 Task: Add an event with the title Team Building Workshop: Strengthening Interpersonal Relationships, date '2024/03/17', time 9:40 AM to 11:40 AMand add a description: A board meeting is a formal gathering where the board of directors, executive team, and key stakeholders come together to discuss and make important decisions regarding the organization's strategic direction, governance, and overall performance. Select event color  Grape . Add location for the event as: 456 Av. da Liberdade, Lisbon, Portugal, logged in from the account softage.5@softage.netand send the event invitation to softage.7@softage.net and softage.8@softage.net. Set a reminder for the event Daily
Action: Mouse moved to (992, 75)
Screenshot: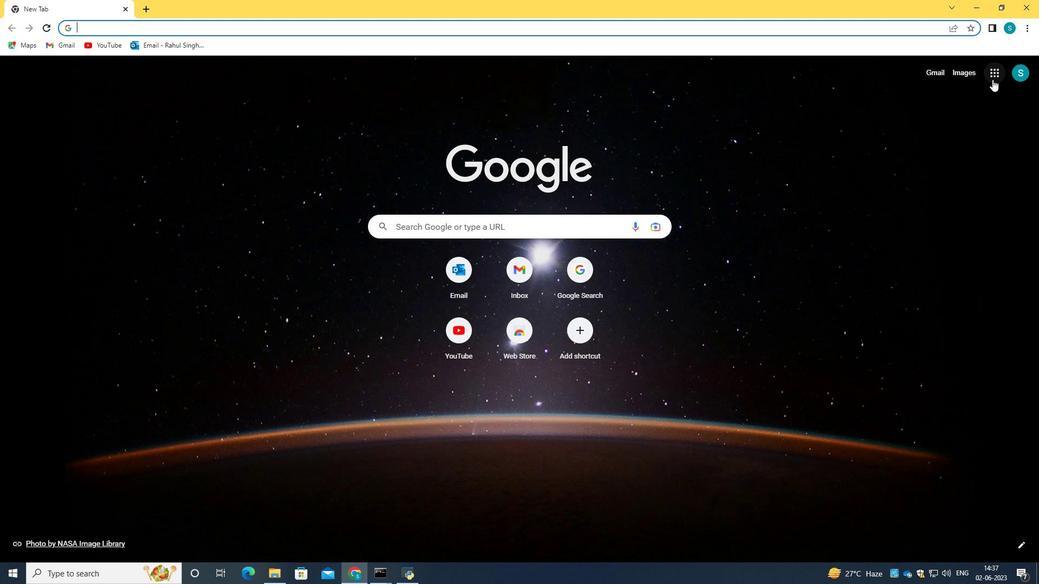 
Action: Mouse pressed left at (992, 75)
Screenshot: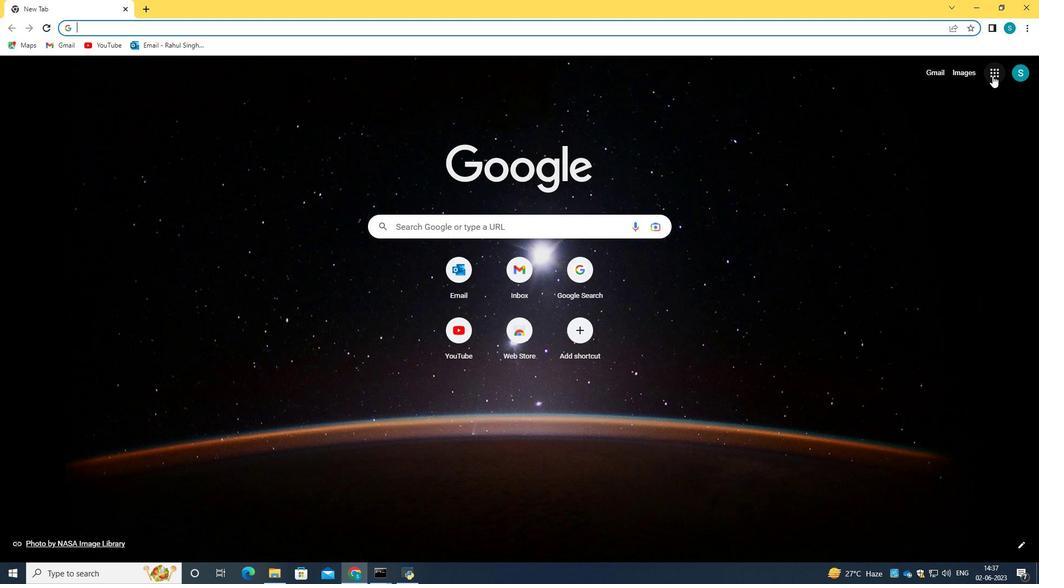 
Action: Mouse moved to (902, 232)
Screenshot: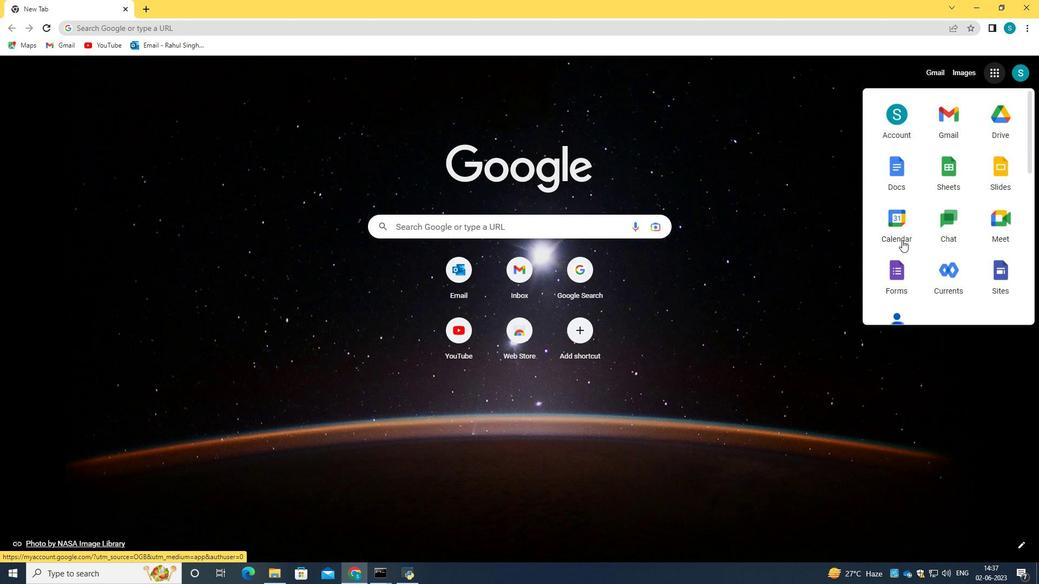 
Action: Mouse pressed left at (902, 232)
Screenshot: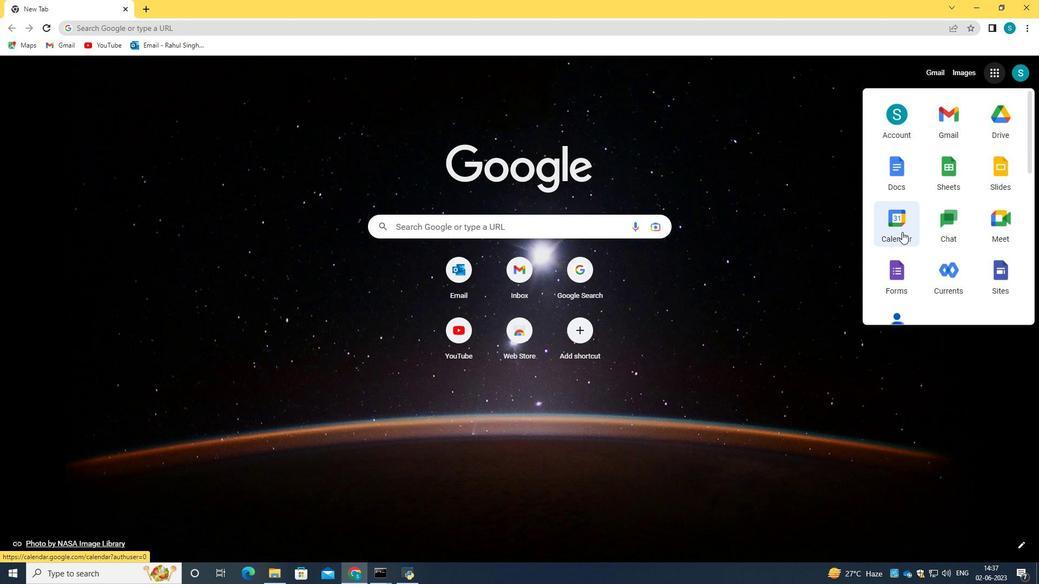 
Action: Mouse moved to (65, 111)
Screenshot: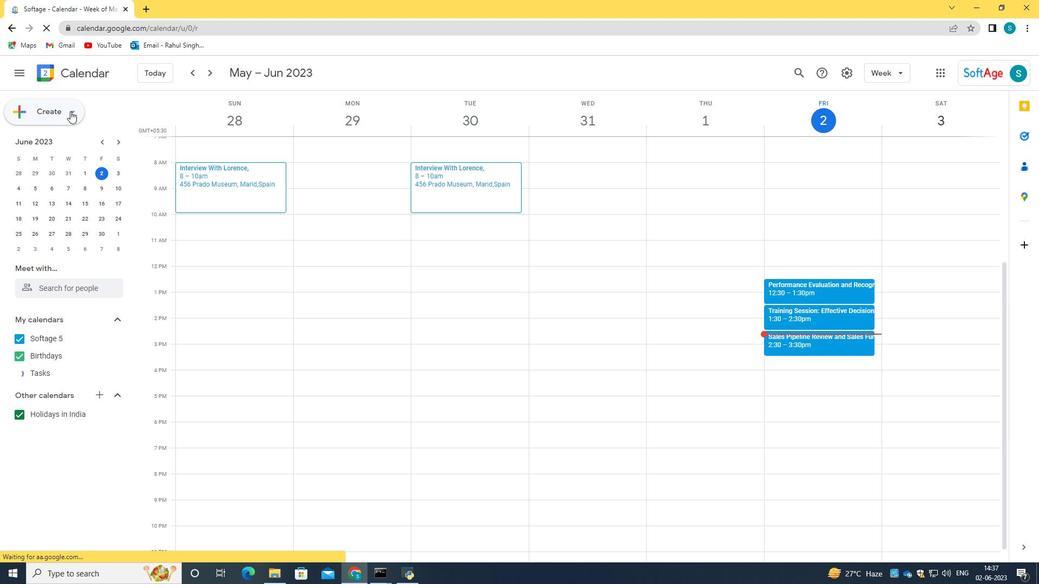 
Action: Mouse pressed left at (65, 111)
Screenshot: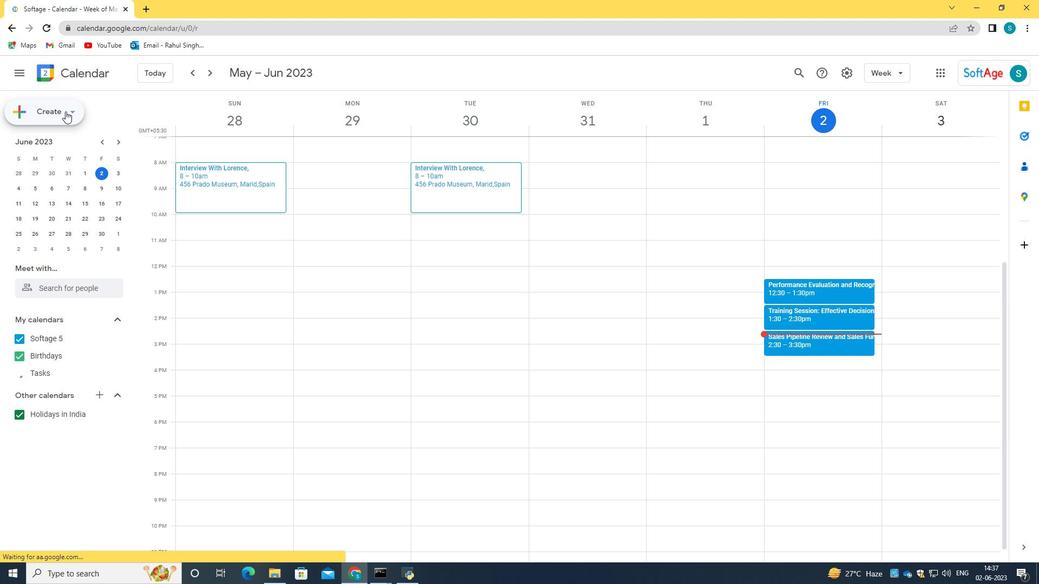 
Action: Mouse moved to (77, 136)
Screenshot: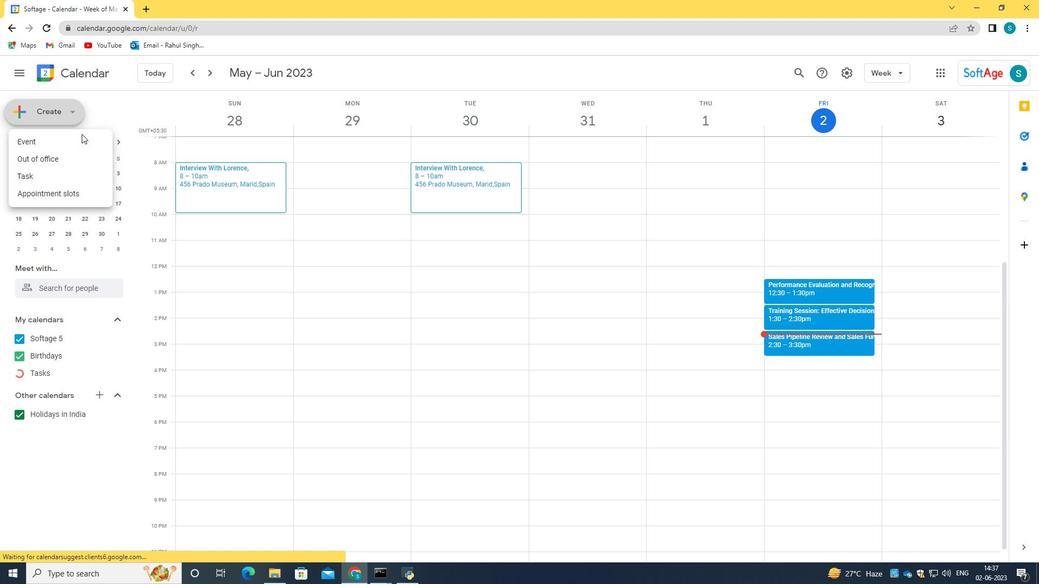 
Action: Mouse pressed left at (77, 136)
Screenshot: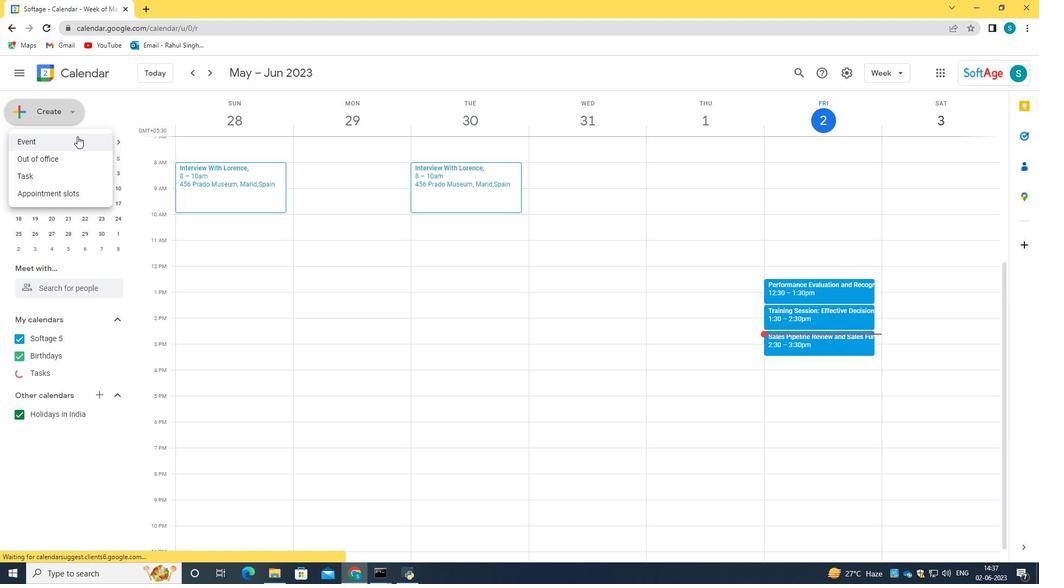 
Action: Mouse moved to (673, 440)
Screenshot: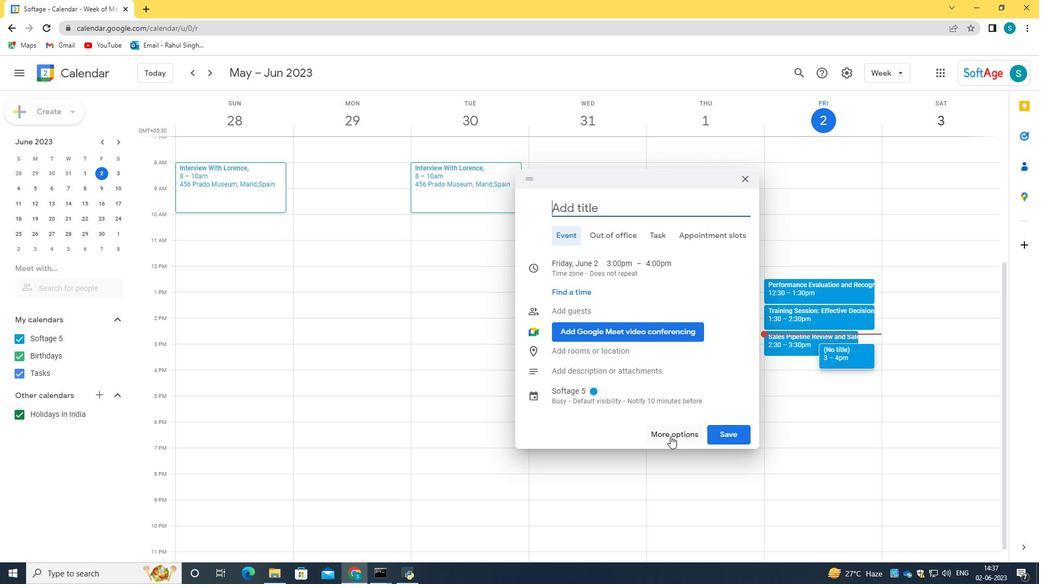 
Action: Mouse pressed left at (673, 440)
Screenshot: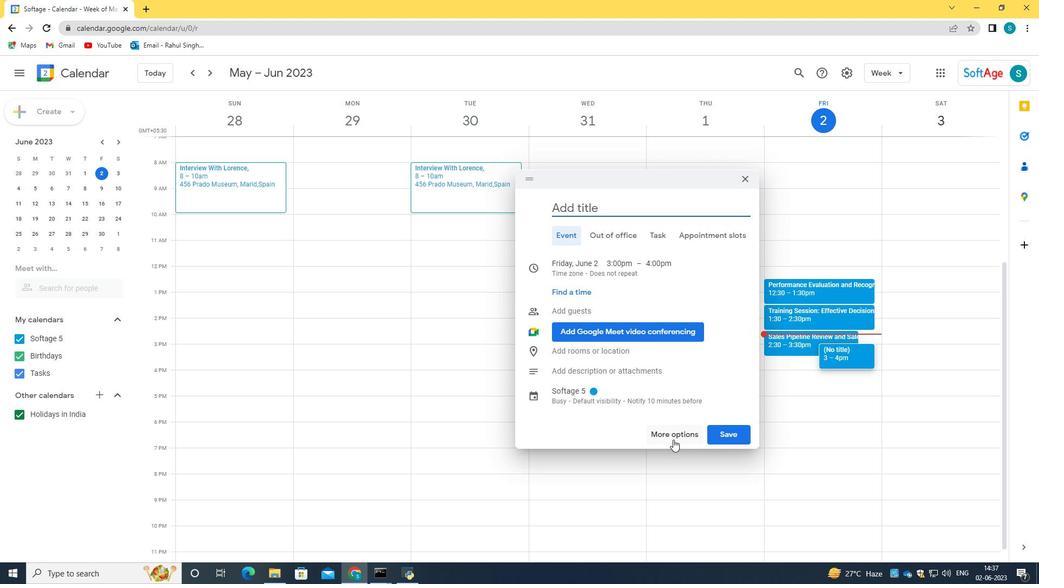 
Action: Mouse moved to (118, 80)
Screenshot: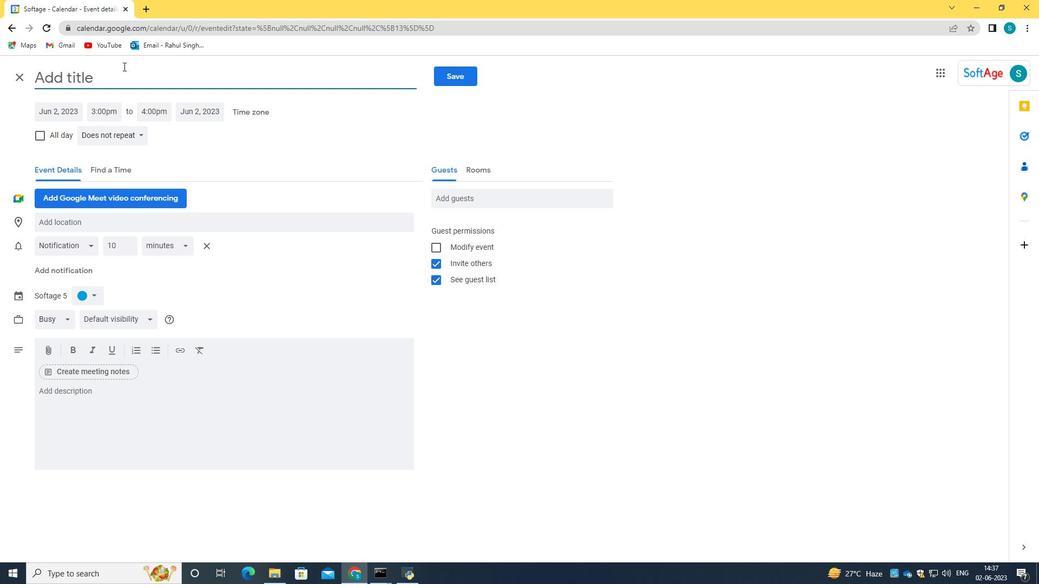 
Action: Key pressed <Key.caps_lock>T<Key.caps_lock>eam<Key.space><Key.caps_lock>B<Key.caps_lock>uilding<Key.space><Key.caps_lock>W<Key.caps_lock>orkshop<Key.shift_r>;<Key.space><Key.backspace><Key.backspace><Key.shift_r>:<Key.space><Key.caps_lock>S<Key.caps_lock>tremg<Key.backspace><Key.backspace>ngthening<Key.space><Key.caps_lock>I<Key.caps_lock>nterpersonal<Key.space><Key.caps_lock>R<Key.caps_lock>elationships,<Key.backspace>
Screenshot: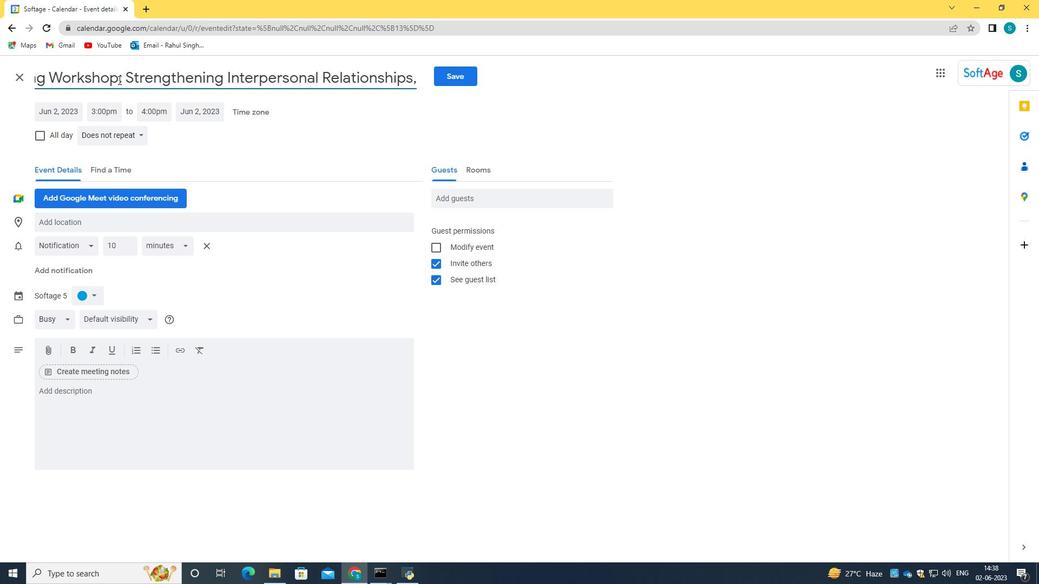 
Action: Mouse moved to (76, 109)
Screenshot: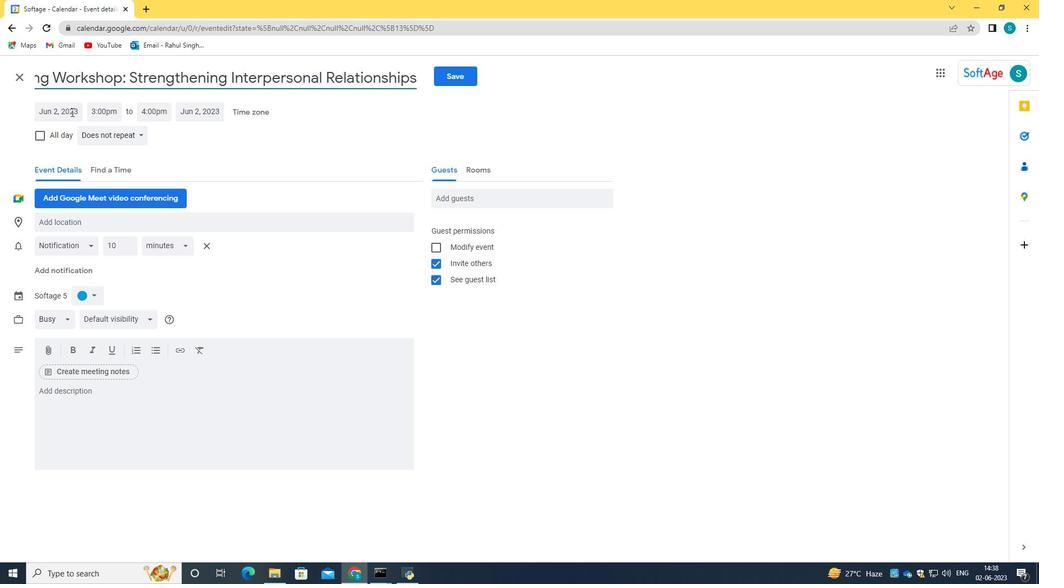 
Action: Mouse pressed left at (76, 109)
Screenshot: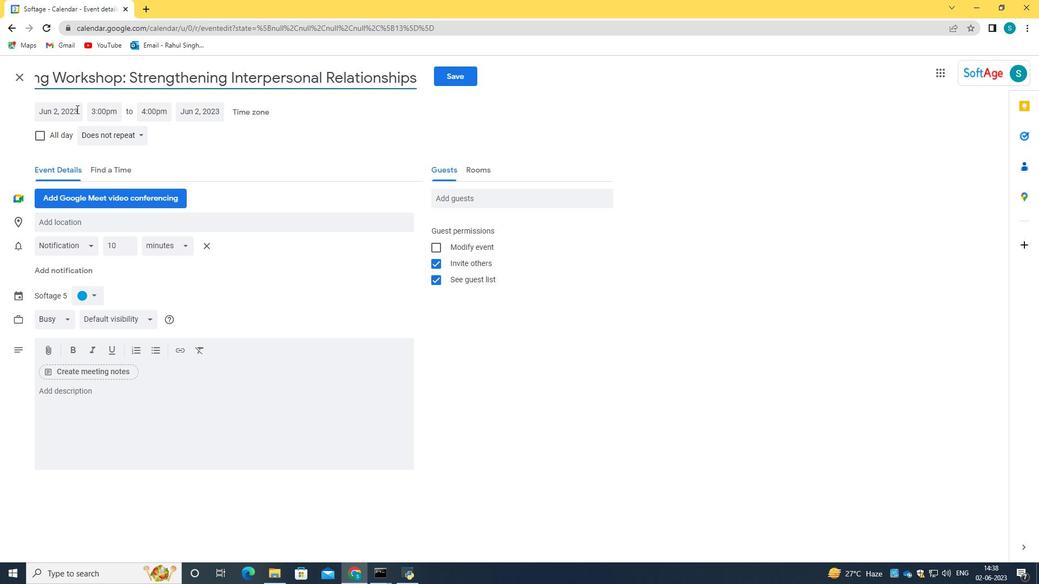 
Action: Key pressed <Key.backspace>2024/03/17<Key.tab>09<Key.shift_r>:40<Key.space>am<Key.space><Key.tab>11<Key.shift_r><Key.shift_r>:40<Key.space>am<Key.enter>
Screenshot: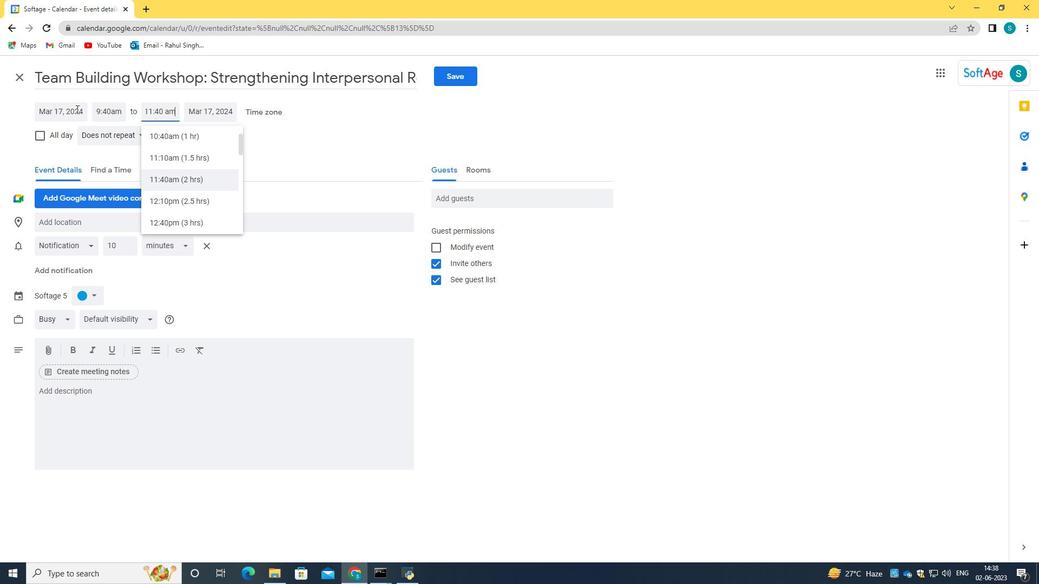 
Action: Mouse moved to (167, 417)
Screenshot: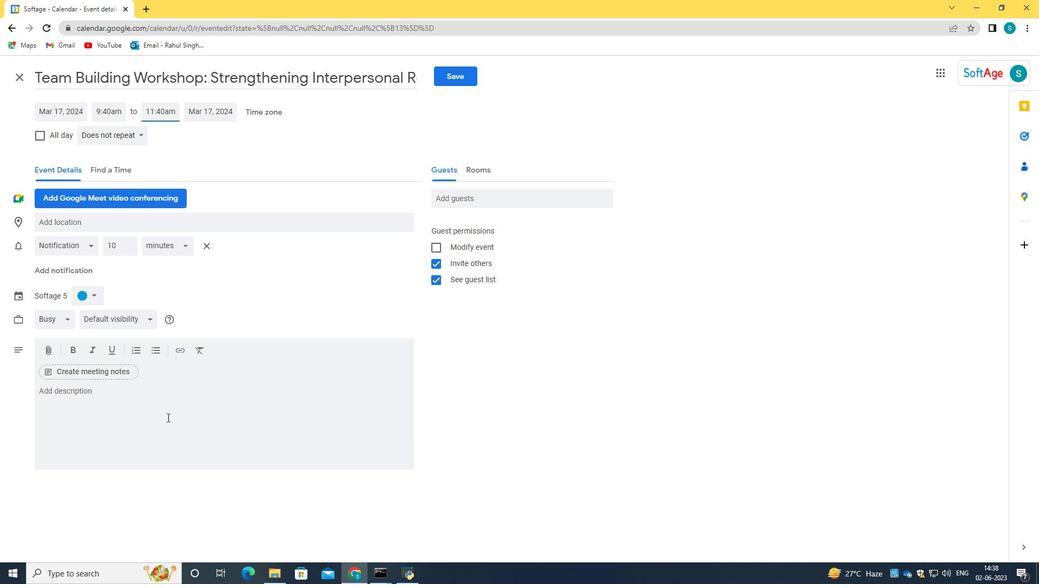 
Action: Mouse pressed left at (167, 417)
Screenshot: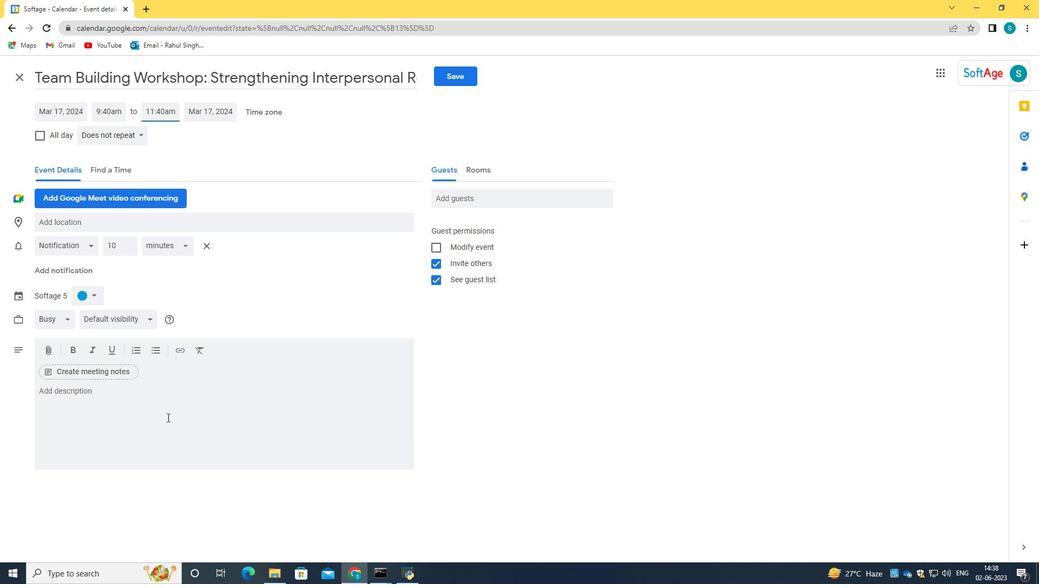
Action: Key pressed <Key.caps_lock>A<Key.space><Key.caps_lock>b<Key.caps_lock>OA<Key.backspace><Key.backspace><Key.caps_lock>oard<Key.space>meeting<Key.space>is<Key.space>a<Key.space>formal<Key.space>gathering<Key.space>where<Key.space>the<Key.space>board<Key.space>of<Key.space>directors,<Key.space>exect<Key.backspace>utive<Key.space>team,<Key.space>and<Key.space>key<Key.space>stakeholders<Key.space>come<Key.space>together<Key.space>to<Key.space>discuss<Key.space>and<Key.space>make<Key.space>important<Key.space>decisions<Key.space>regarding<Key.space>the<Key.space>organization's<Key.space>strategic<Key.space>direction,<Key.space>governance,<Key.space>and<Key.space>overall<Key.space>performance.
Screenshot: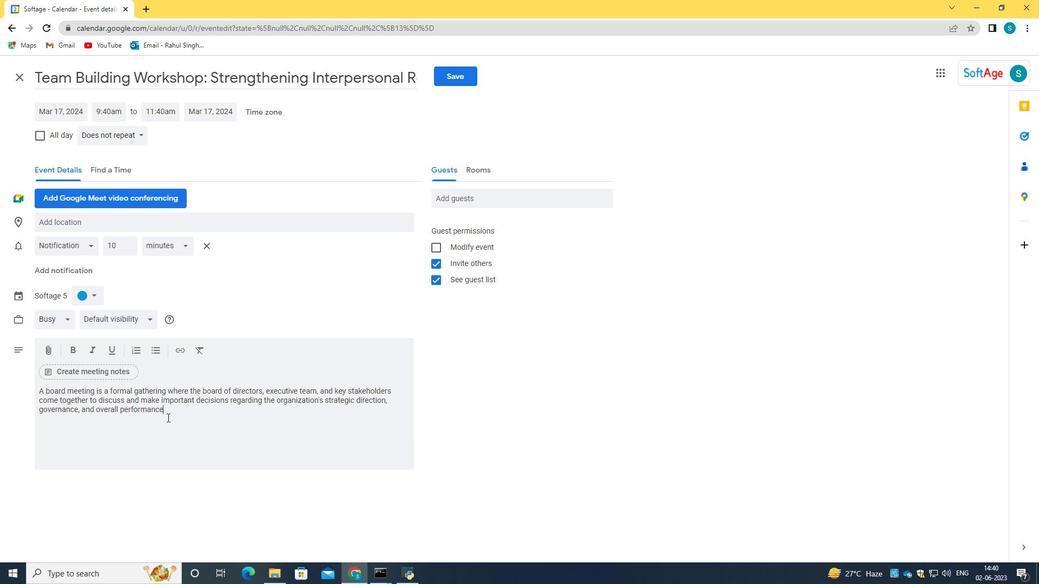 
Action: Mouse moved to (94, 299)
Screenshot: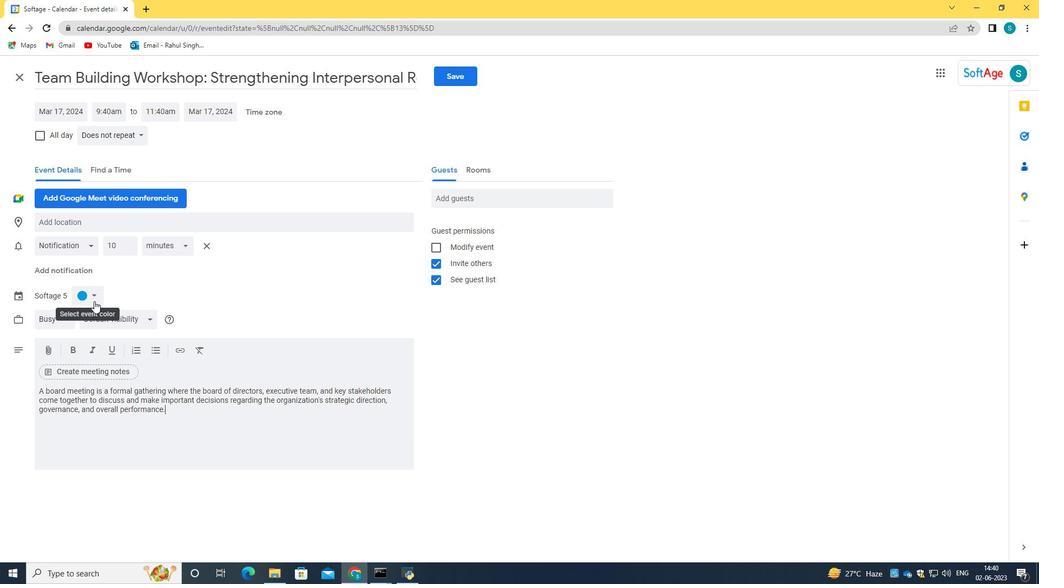 
Action: Mouse pressed left at (94, 299)
Screenshot: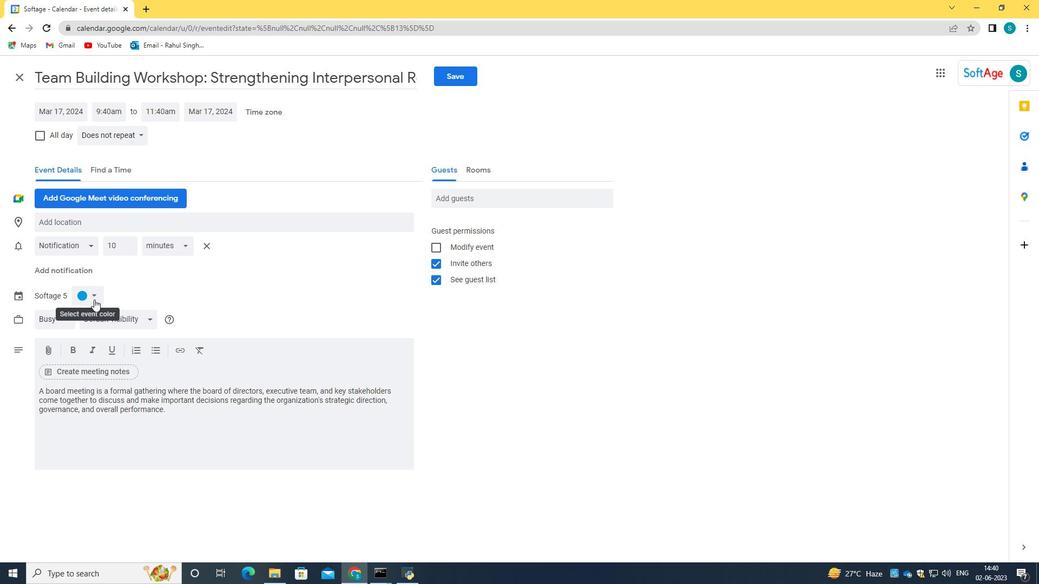 
Action: Mouse moved to (97, 347)
Screenshot: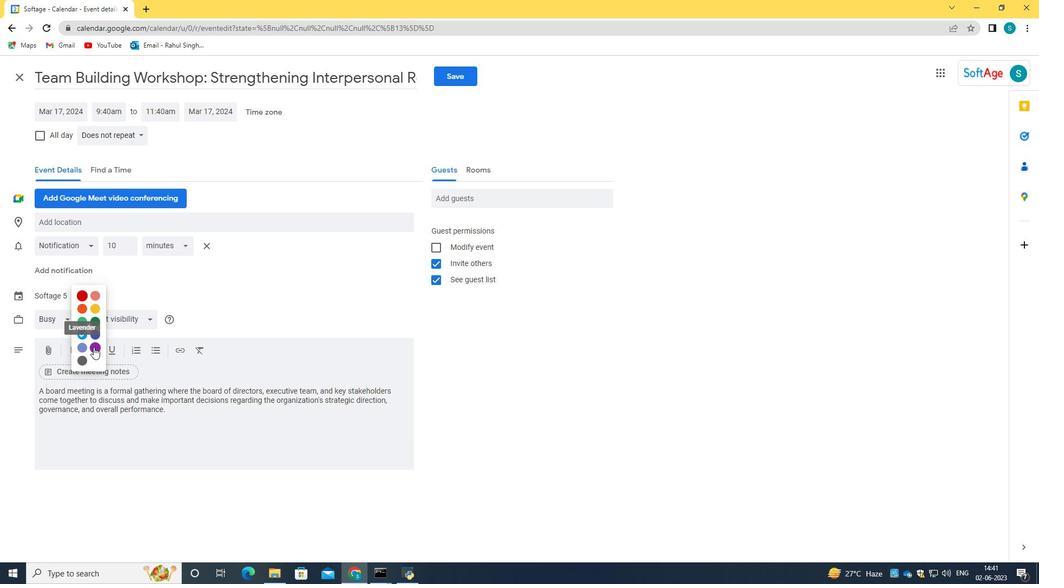 
Action: Mouse pressed left at (97, 347)
Screenshot: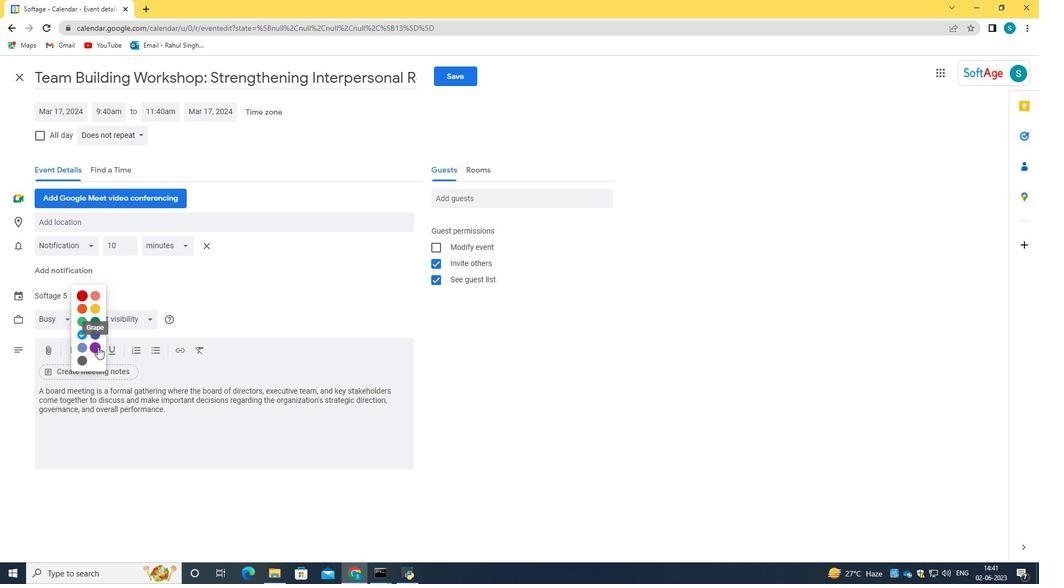 
Action: Mouse moved to (207, 218)
Screenshot: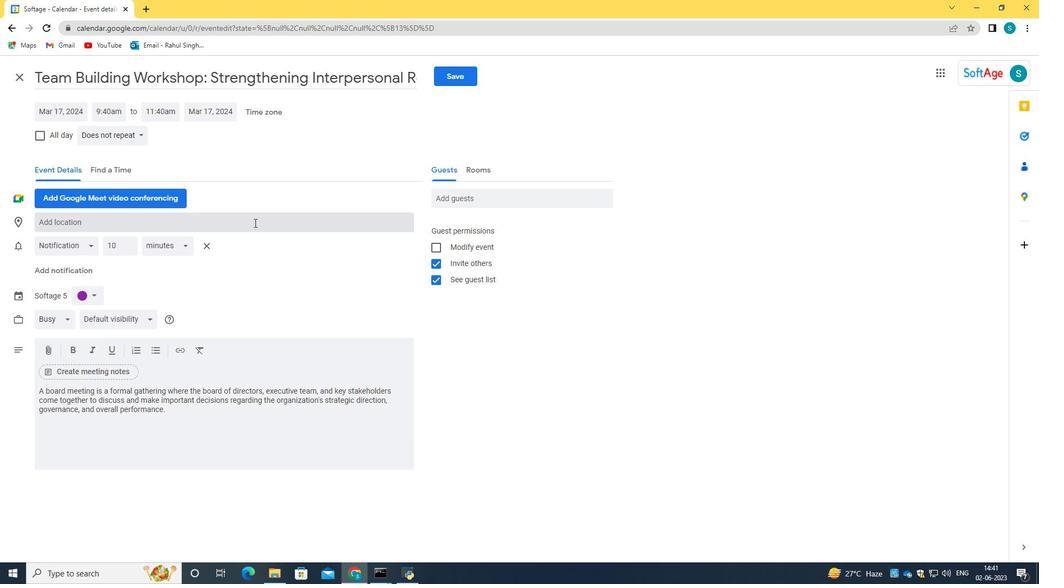 
Action: Mouse pressed left at (207, 218)
Screenshot: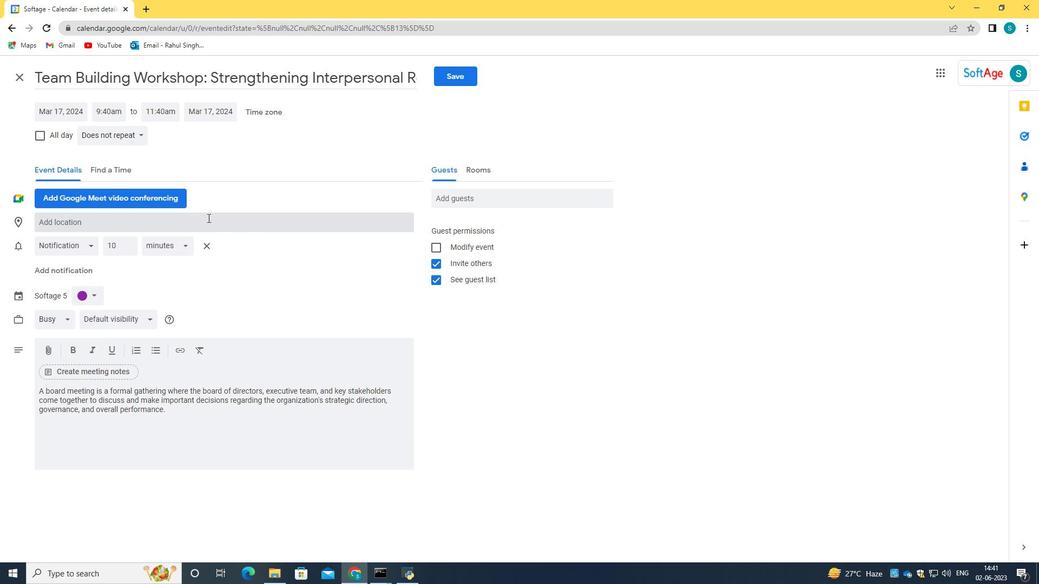 
Action: Key pressed 456<Key.space><Key.caps_lock>AV.<Key.space><Key.caps_lock><Key.caps_lock><Key.caps_lock>da<Key.space><Key.caps_lock>L<Key.caps_lock>iberdade,<Key.space>l<Key.backspace><Key.caps_lock>L<Key.caps_lock>isbon
Screenshot: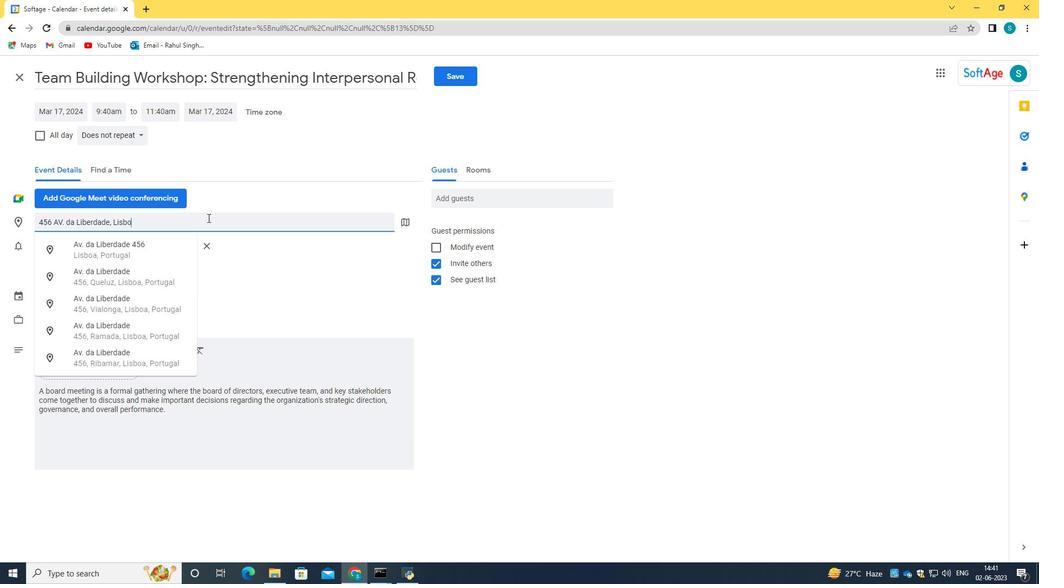 
Action: Mouse moved to (127, 244)
Screenshot: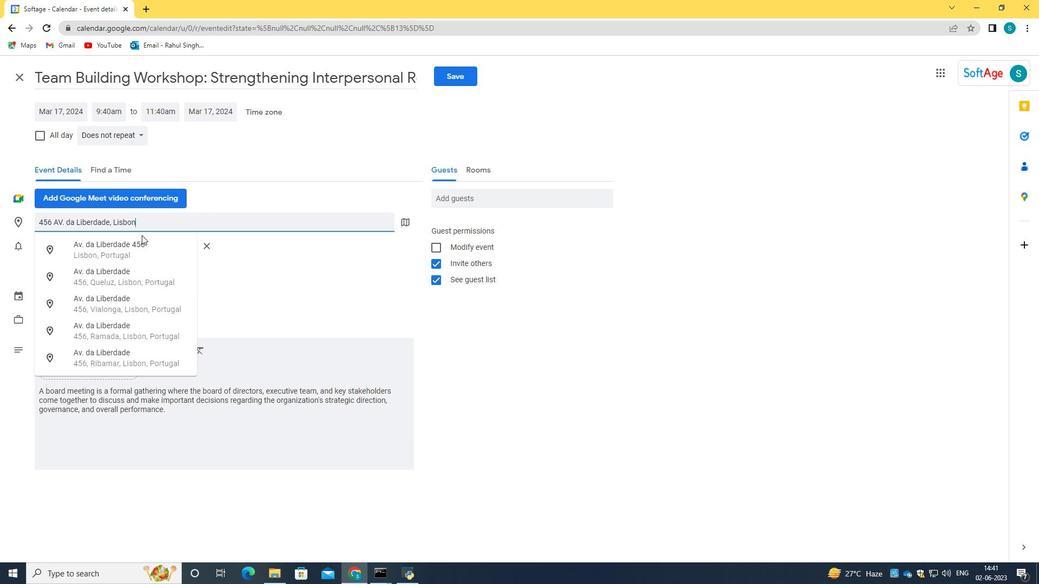 
Action: Mouse pressed left at (127, 244)
Screenshot: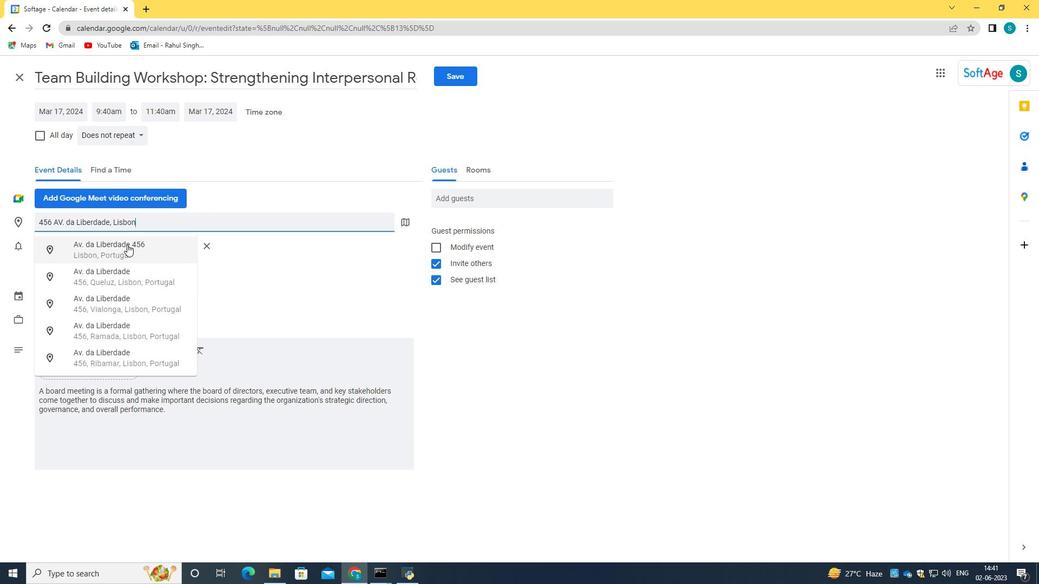 
Action: Mouse moved to (226, 221)
Screenshot: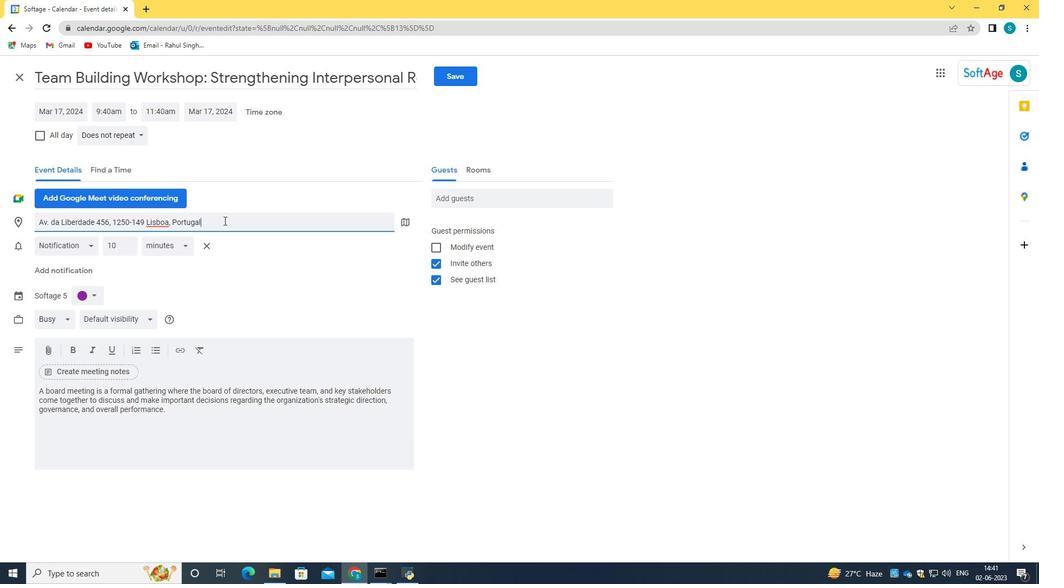 
Action: Mouse scrolled (226, 221) with delta (0, 0)
Screenshot: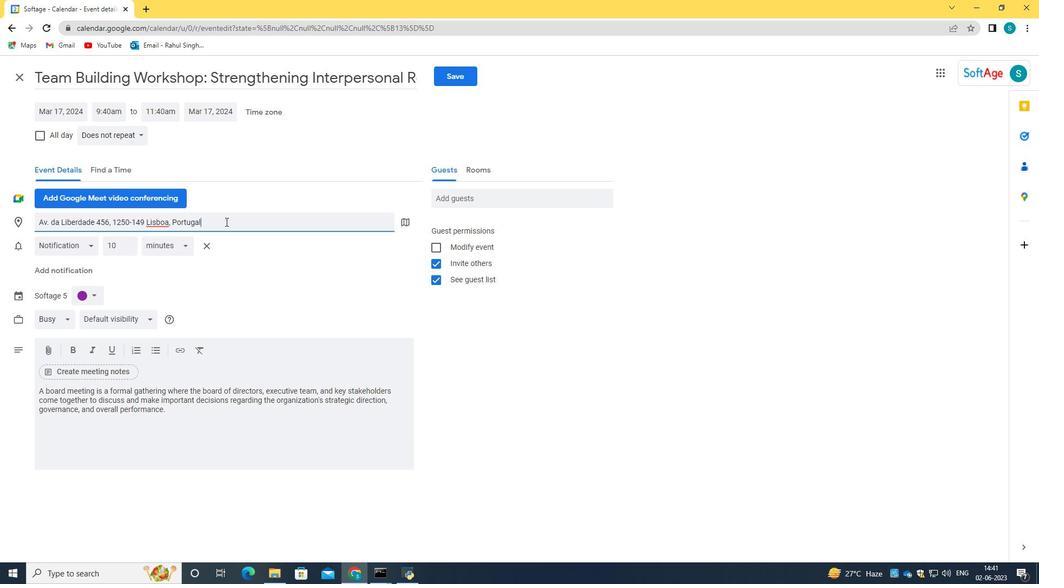 
Action: Mouse scrolled (226, 221) with delta (0, 0)
Screenshot: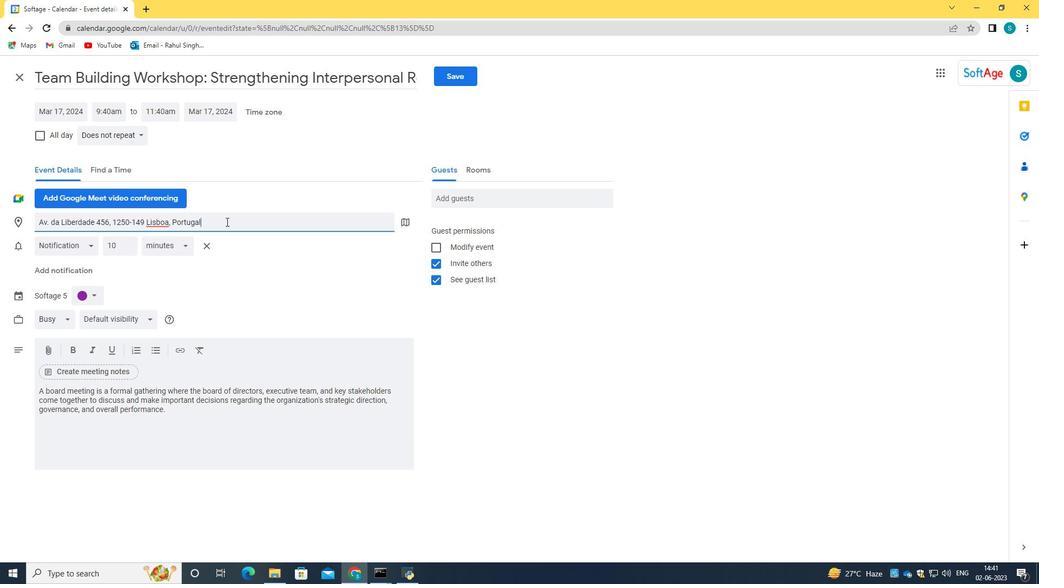 
Action: Mouse moved to (492, 200)
Screenshot: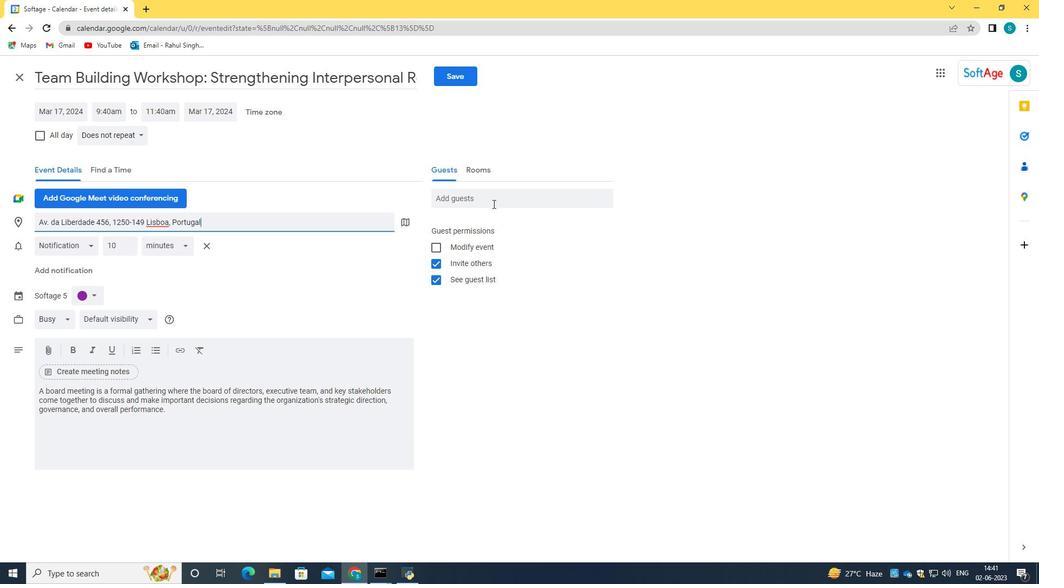 
Action: Mouse pressed left at (492, 200)
Screenshot: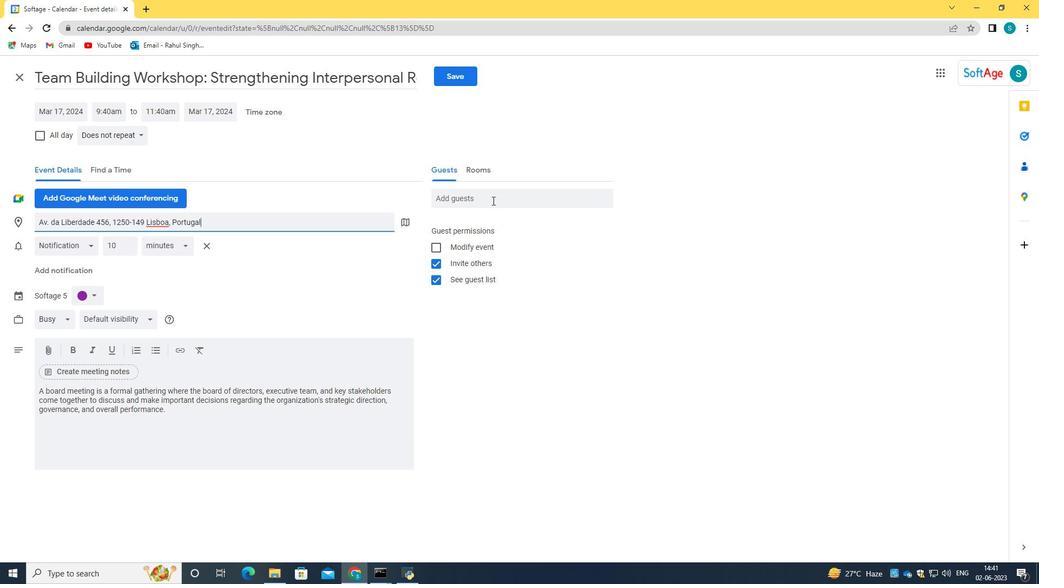 
Action: Key pressed softage.7<Key.shift>@softage.net
Screenshot: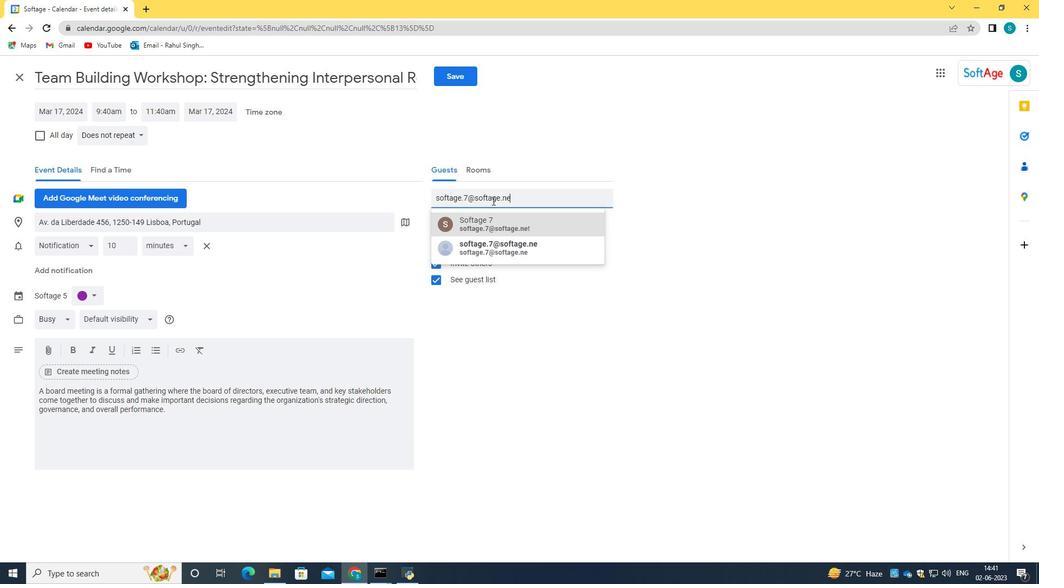 
Action: Mouse moved to (500, 218)
Screenshot: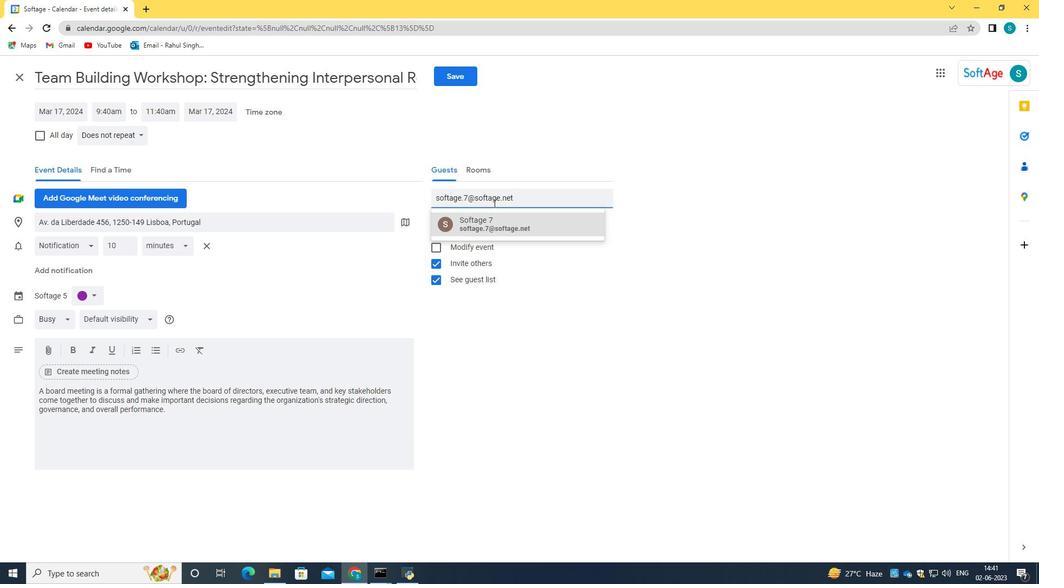 
Action: Mouse pressed left at (500, 218)
Screenshot: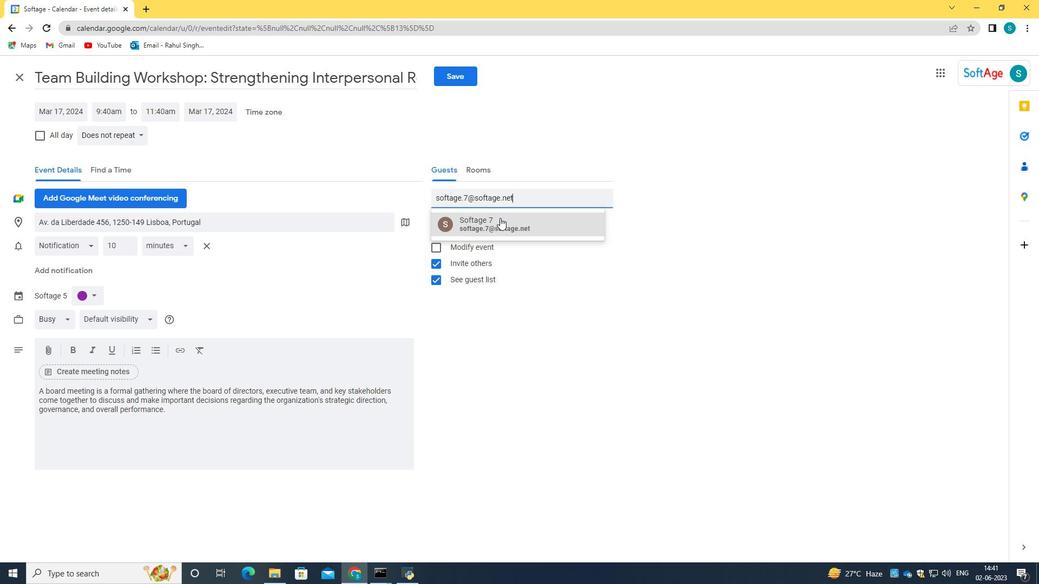 
Action: Mouse moved to (483, 203)
Screenshot: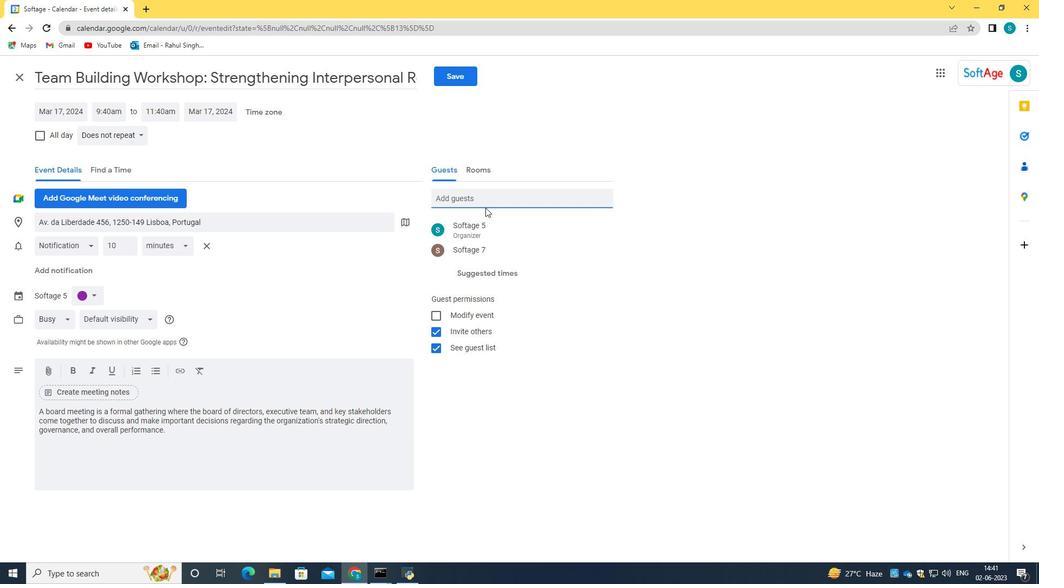 
Action: Mouse pressed left at (483, 203)
Screenshot: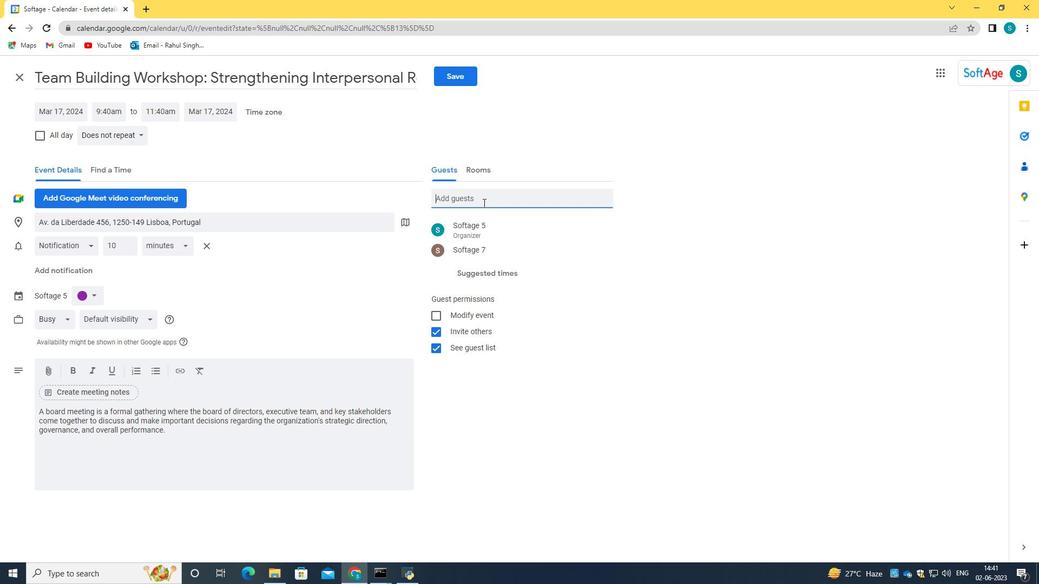 
Action: Key pressed softage.8<Key.shift>@softage.net
Screenshot: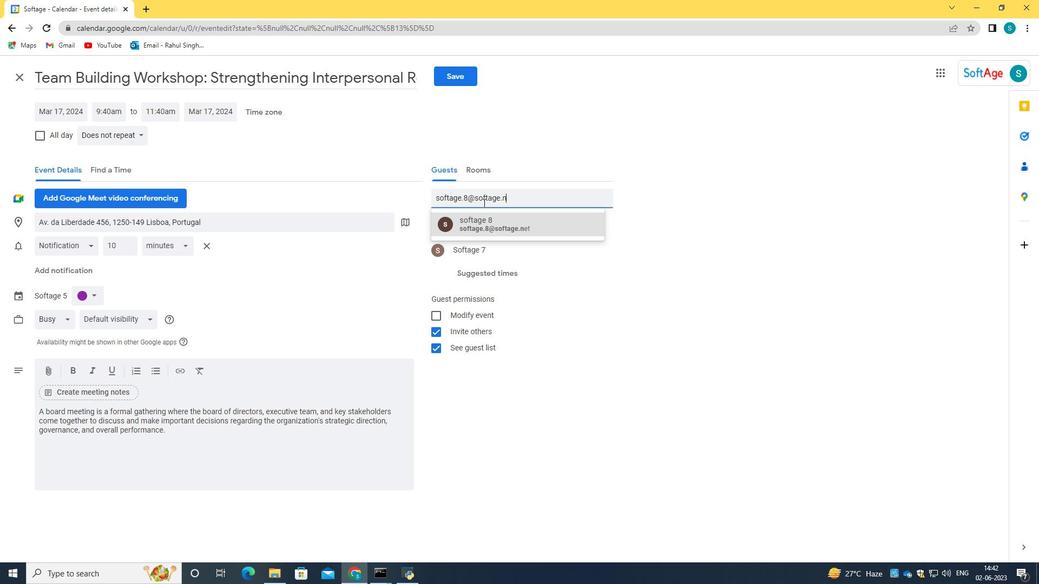 
Action: Mouse moved to (490, 225)
Screenshot: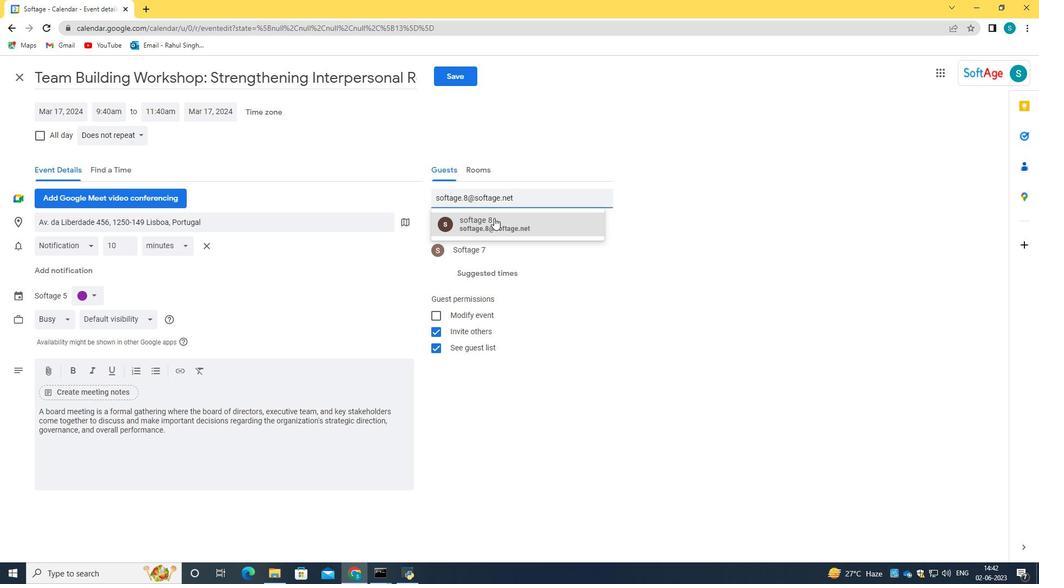 
Action: Mouse pressed left at (490, 225)
Screenshot: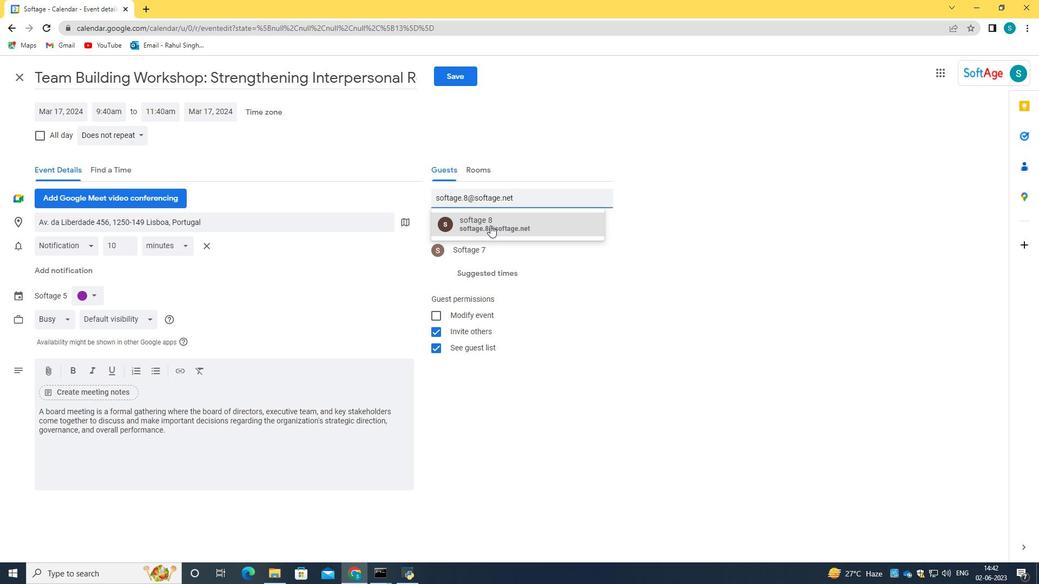 
Action: Mouse moved to (101, 135)
Screenshot: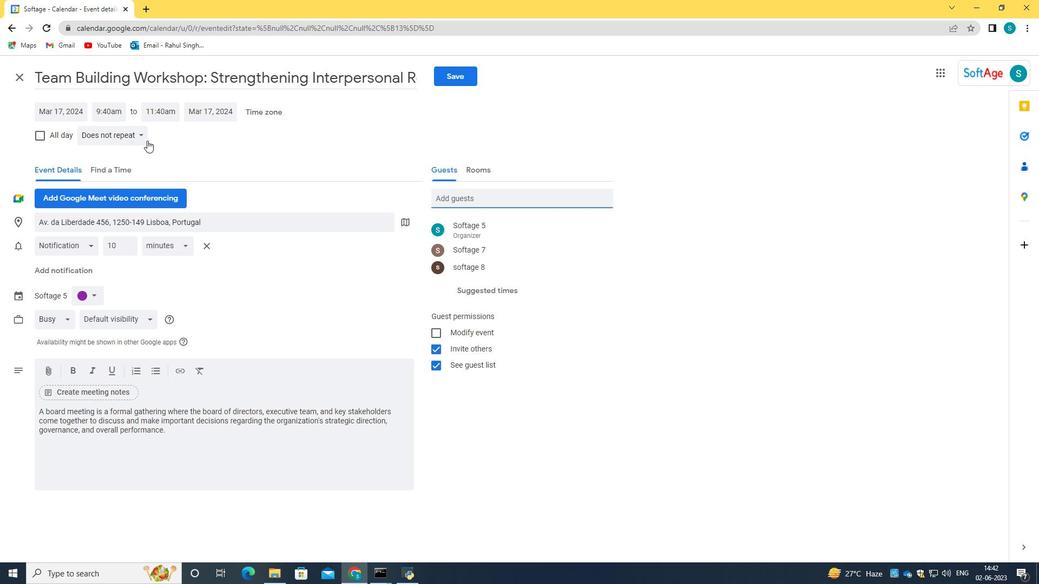 
Action: Mouse pressed left at (101, 135)
Screenshot: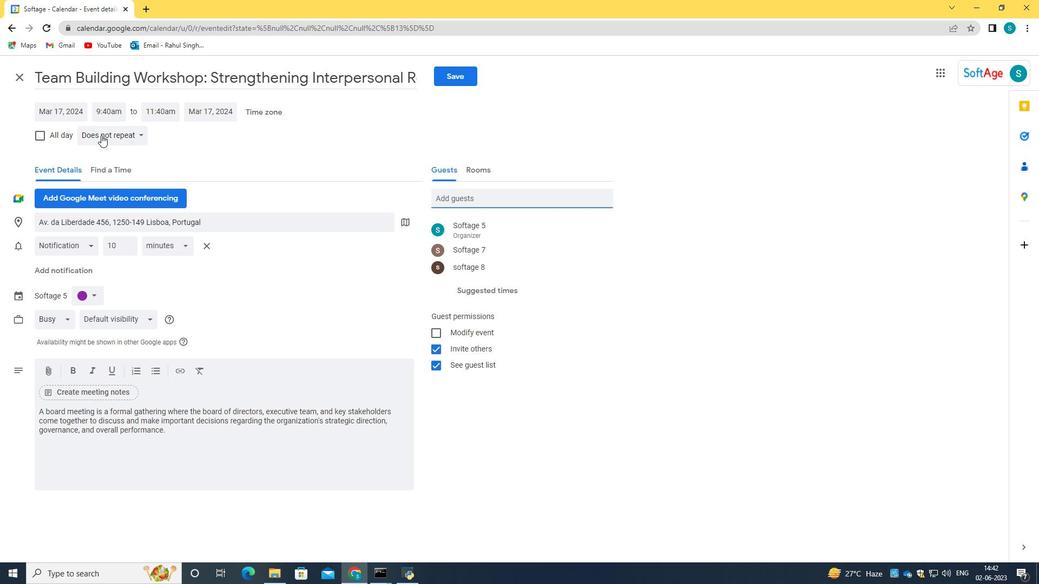 
Action: Mouse moved to (108, 154)
Screenshot: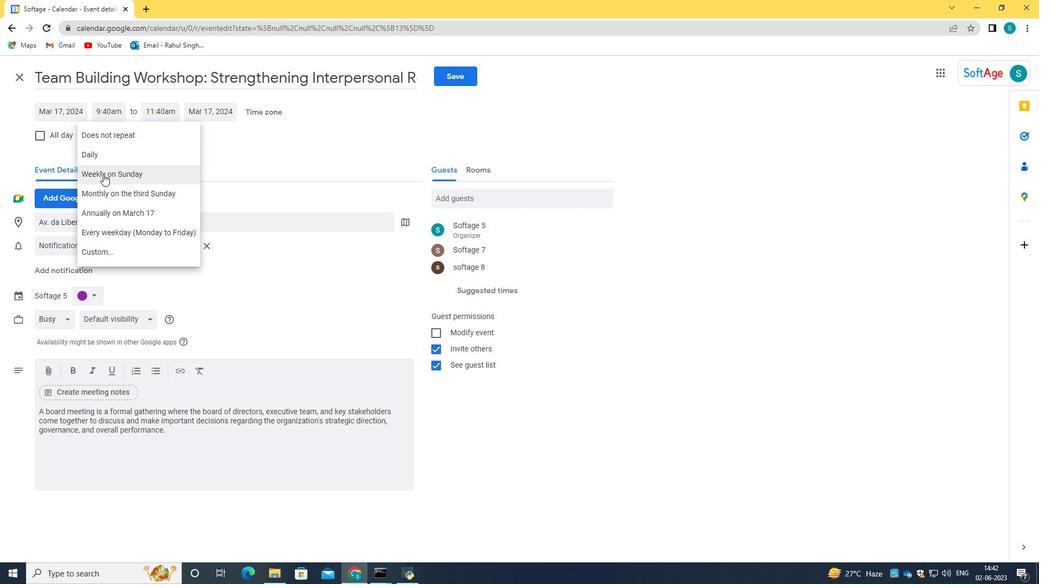 
Action: Mouse pressed left at (108, 154)
Screenshot: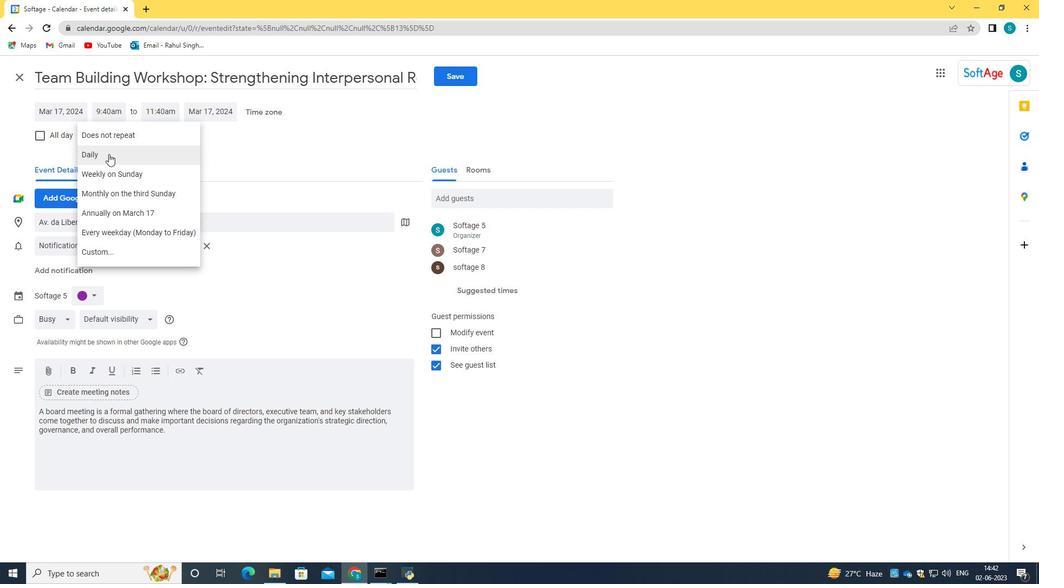 
Action: Mouse moved to (454, 77)
Screenshot: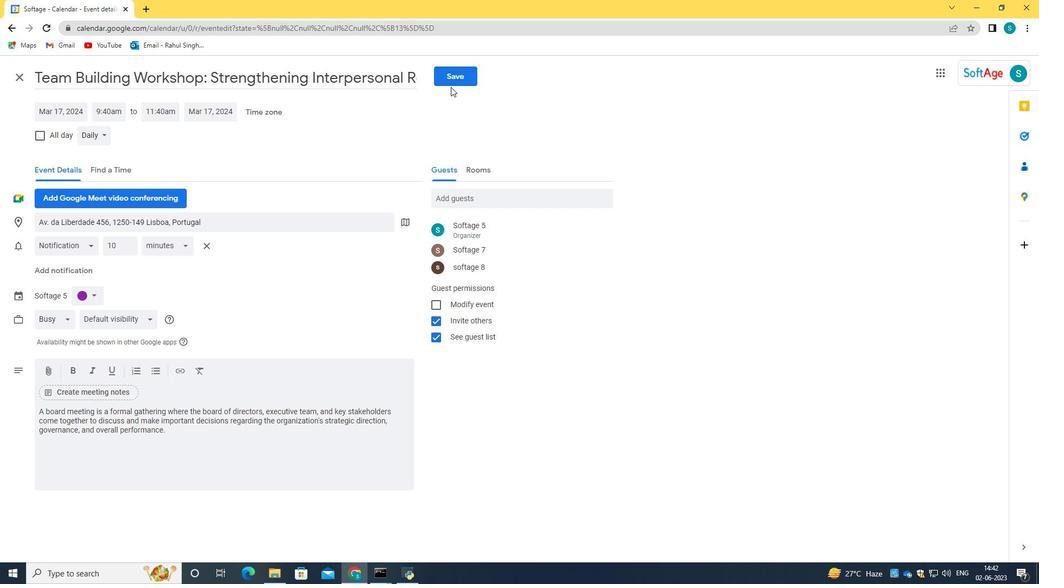 
Action: Mouse pressed left at (454, 77)
Screenshot: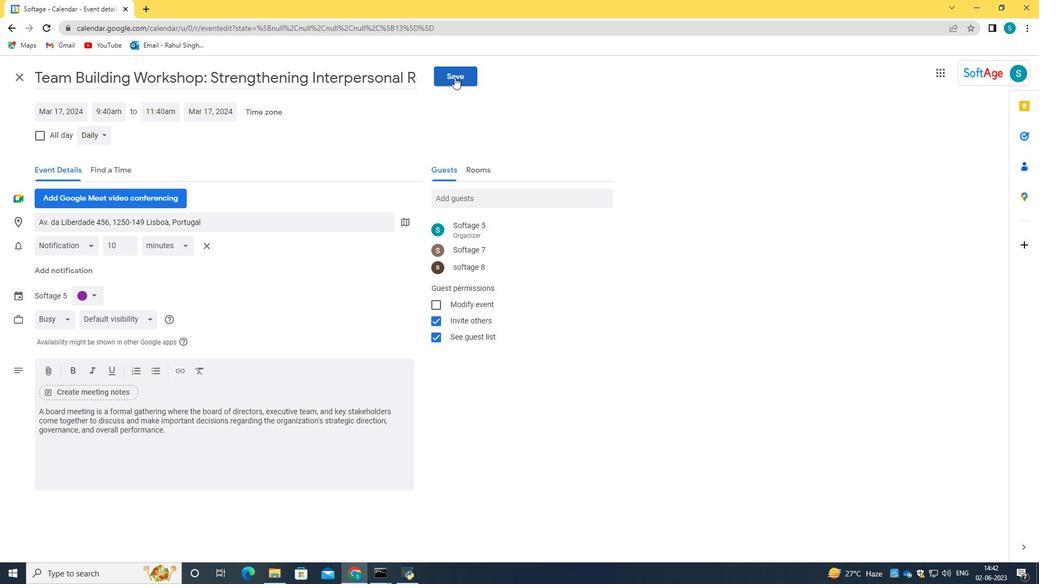 
Action: Mouse moved to (629, 340)
Screenshot: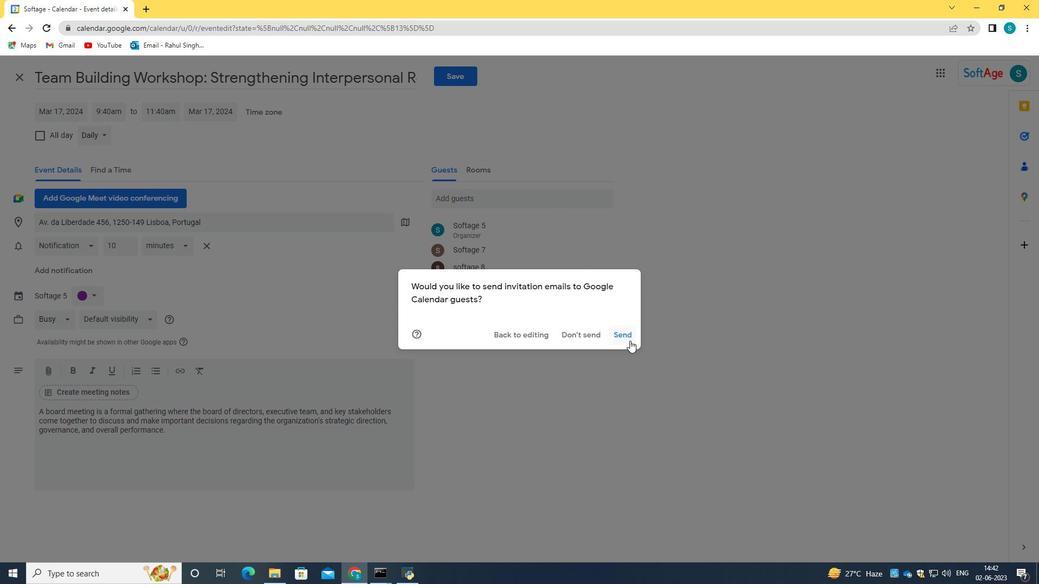 
Action: Mouse pressed left at (629, 340)
Screenshot: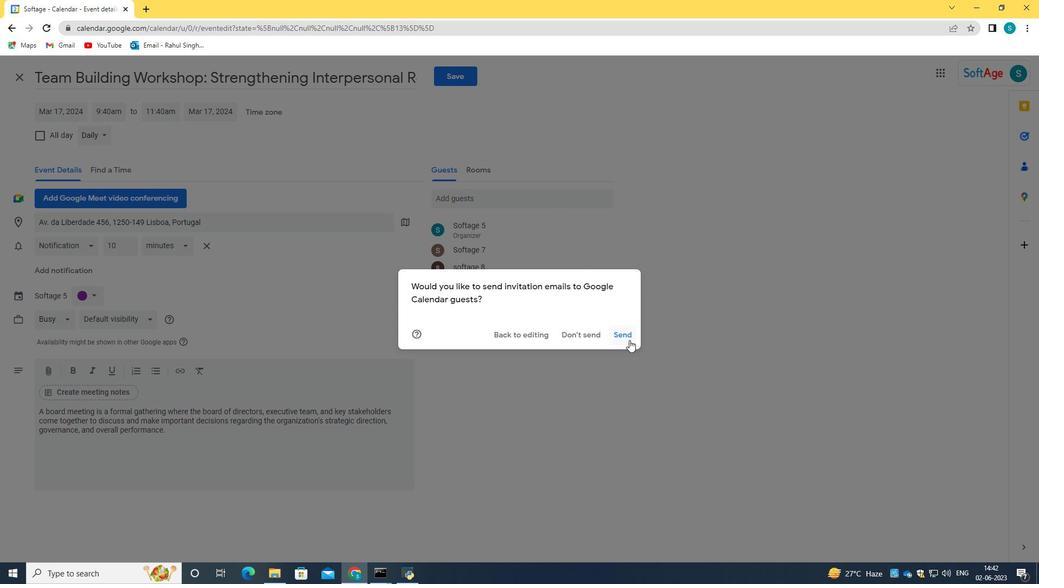 
Action: Mouse moved to (623, 328)
Screenshot: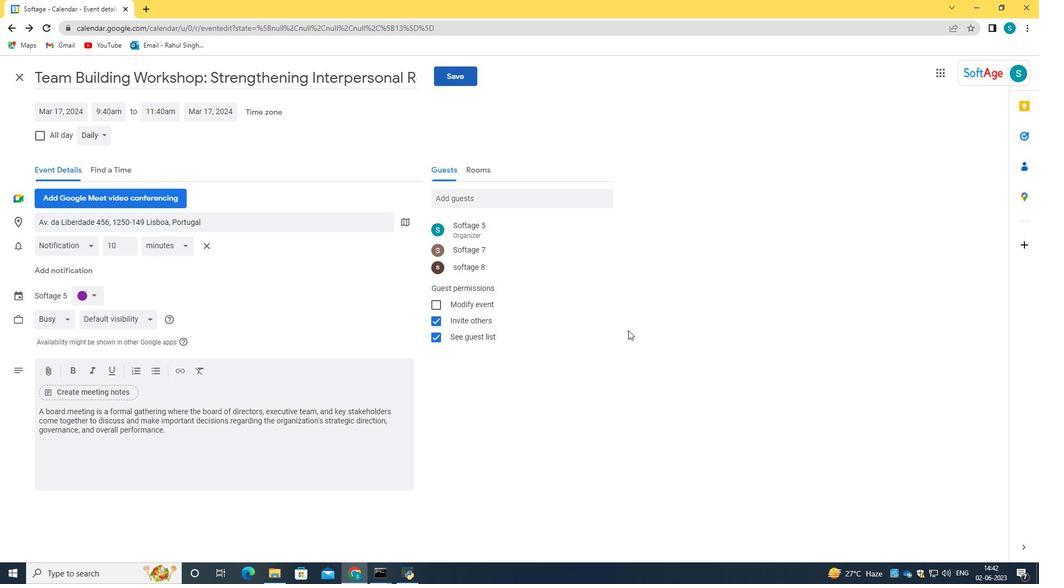 
